 Task: Add Sprouts Colombian Light Roast Ground Coffee to the cart.
Action: Mouse pressed left at (21, 94)
Screenshot: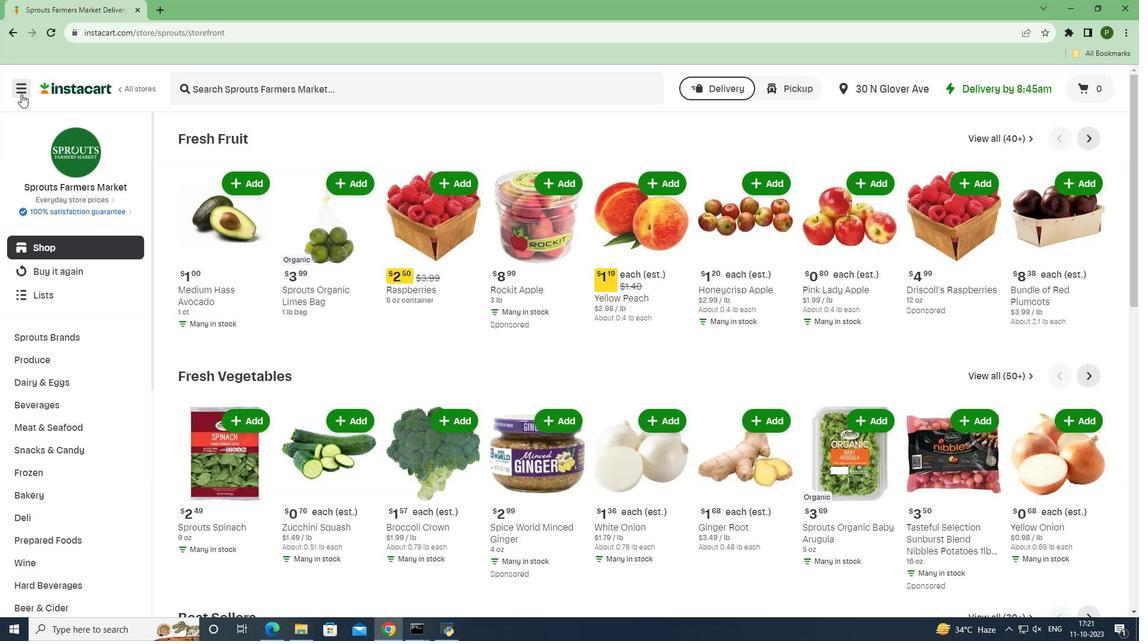 
Action: Mouse moved to (34, 308)
Screenshot: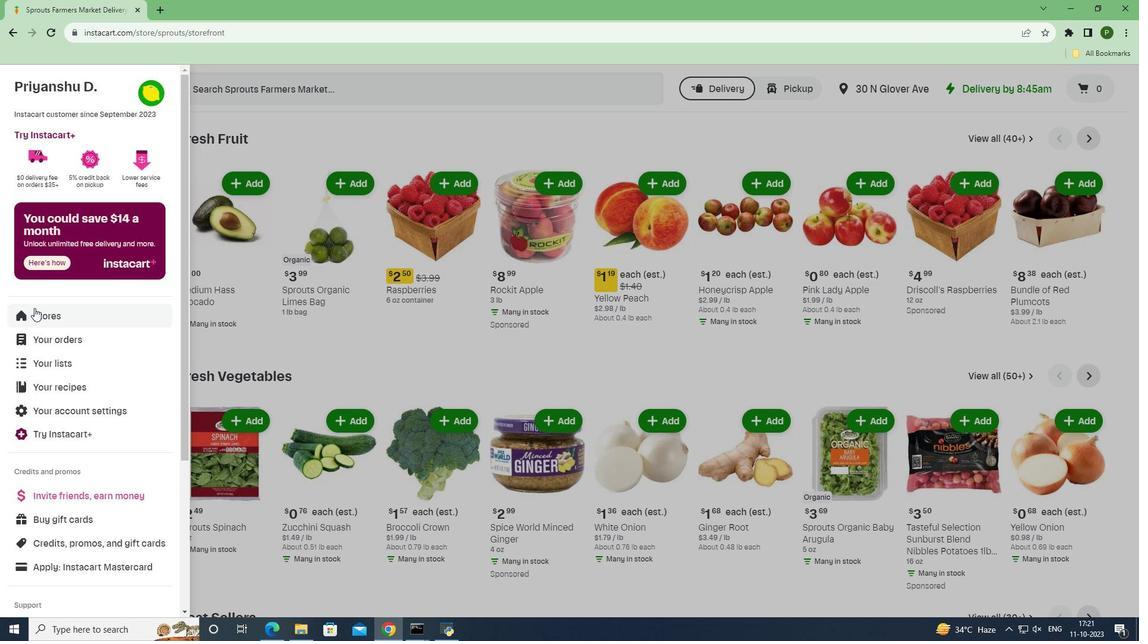 
Action: Mouse pressed left at (34, 308)
Screenshot: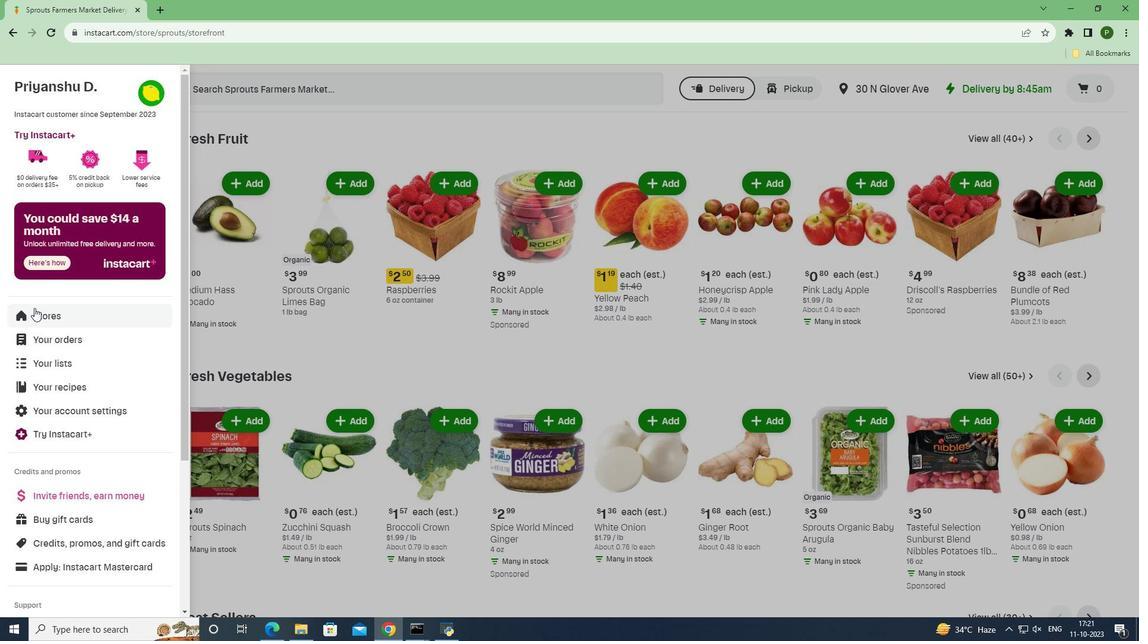 
Action: Mouse moved to (258, 137)
Screenshot: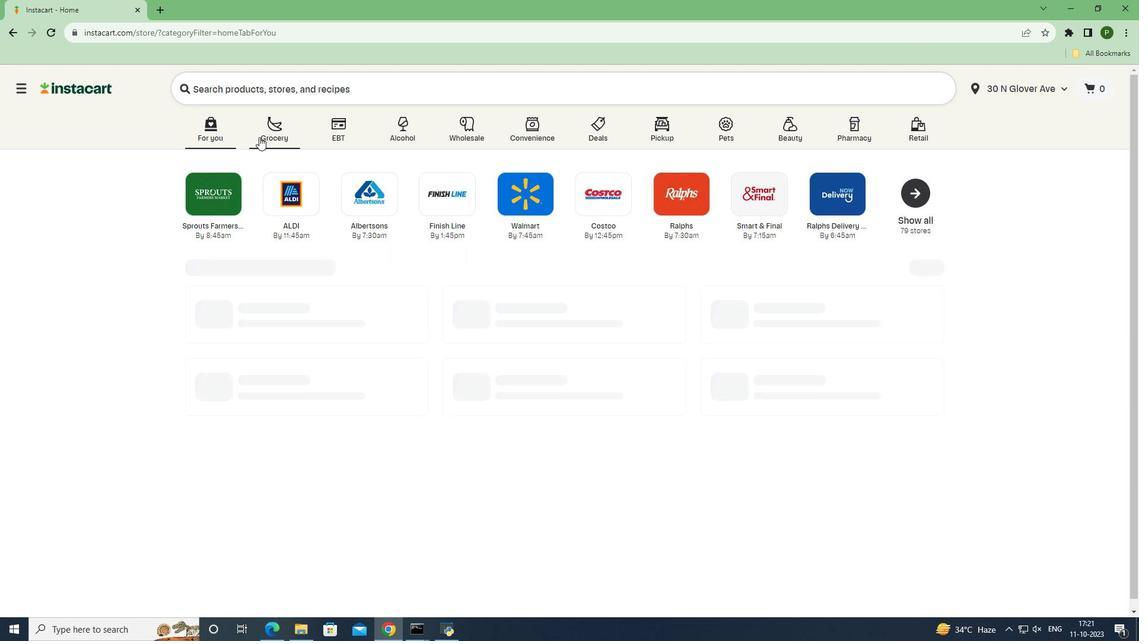 
Action: Mouse pressed left at (258, 137)
Screenshot: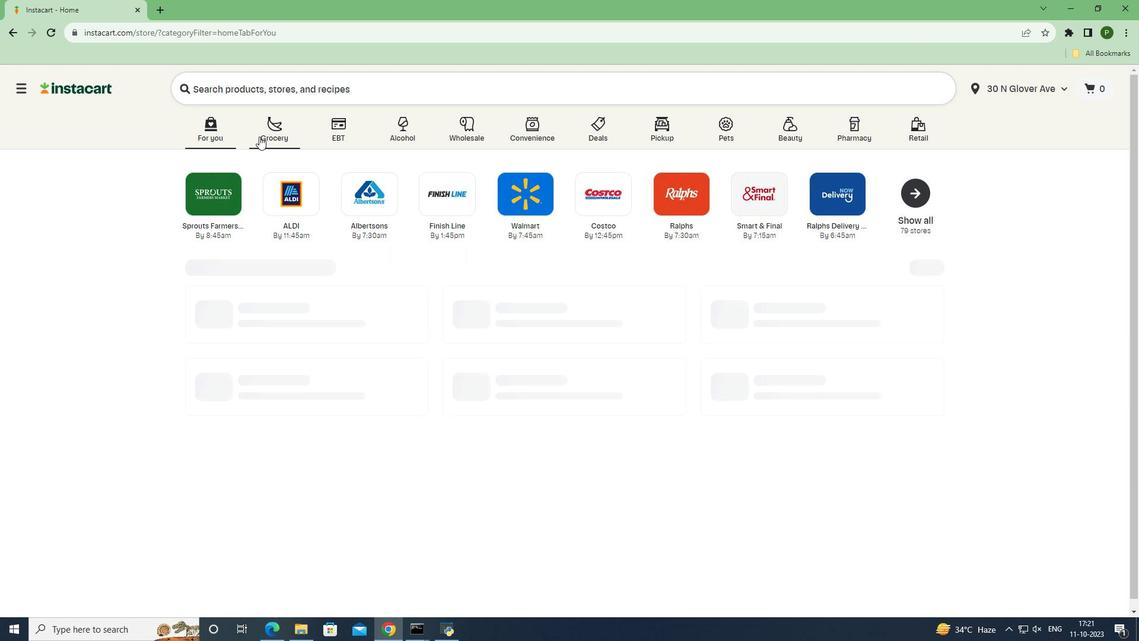 
Action: Mouse moved to (486, 268)
Screenshot: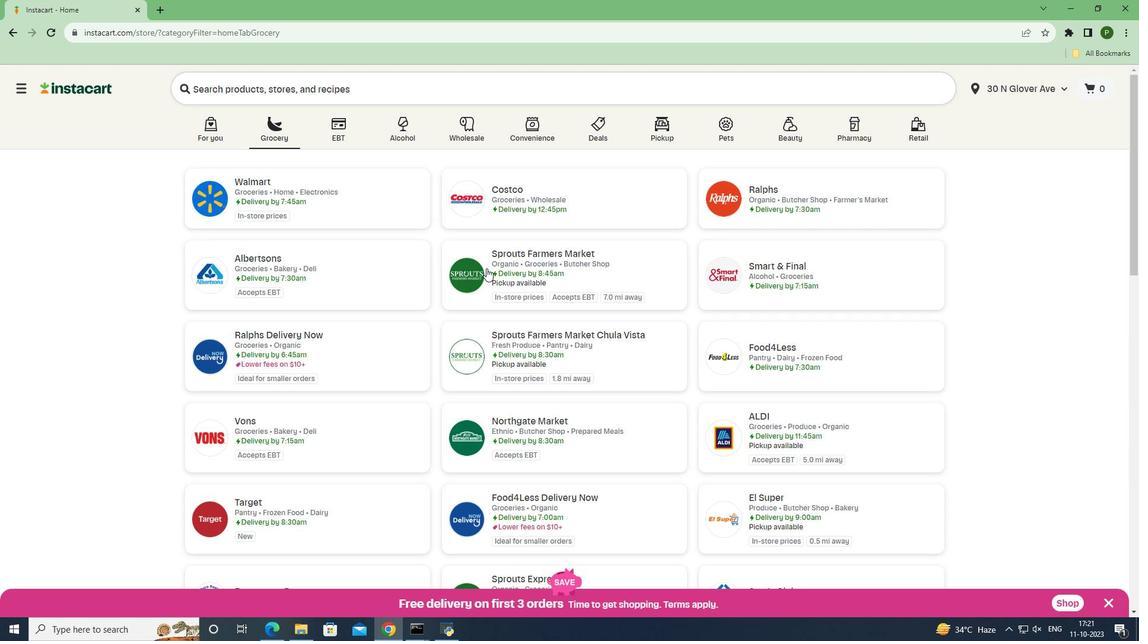 
Action: Mouse pressed left at (486, 268)
Screenshot: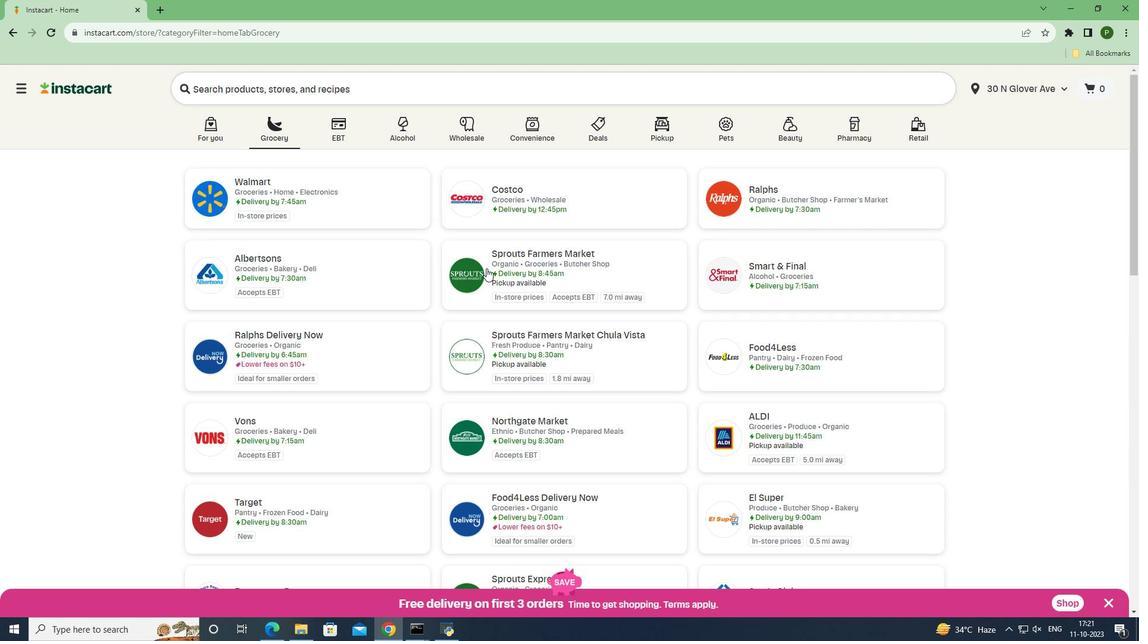 
Action: Mouse moved to (84, 405)
Screenshot: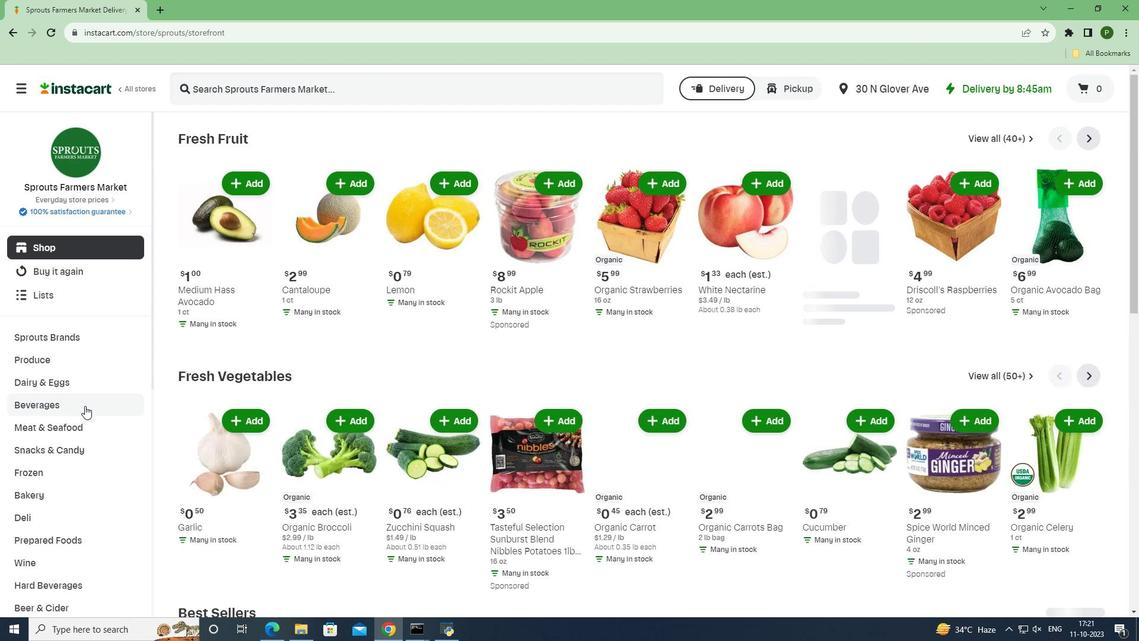 
Action: Mouse pressed left at (84, 405)
Screenshot: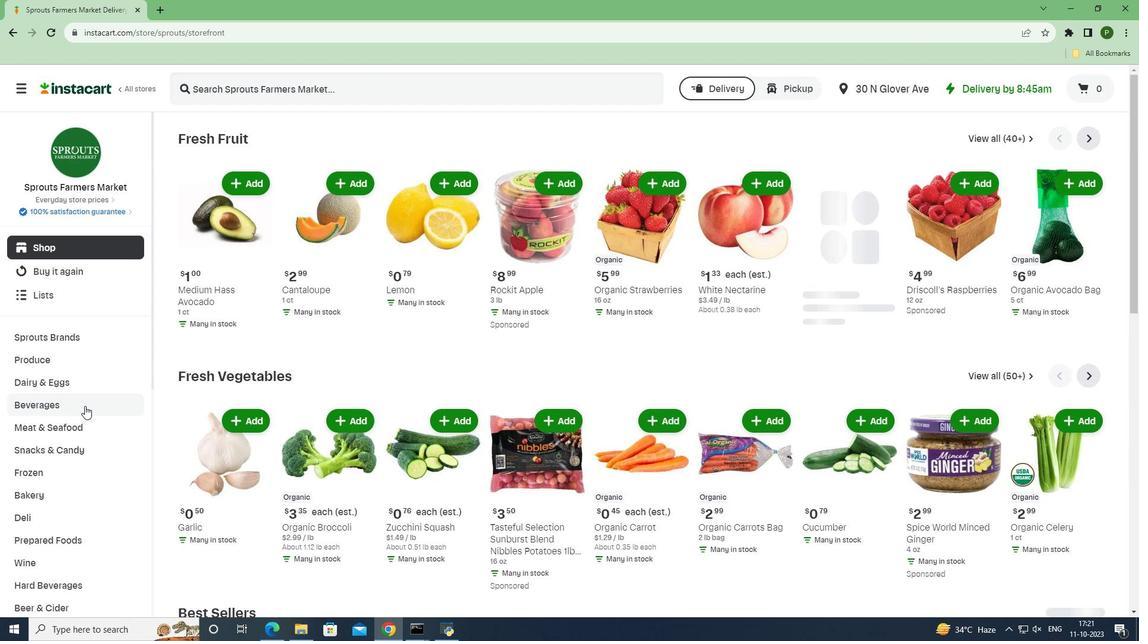 
Action: Mouse moved to (68, 470)
Screenshot: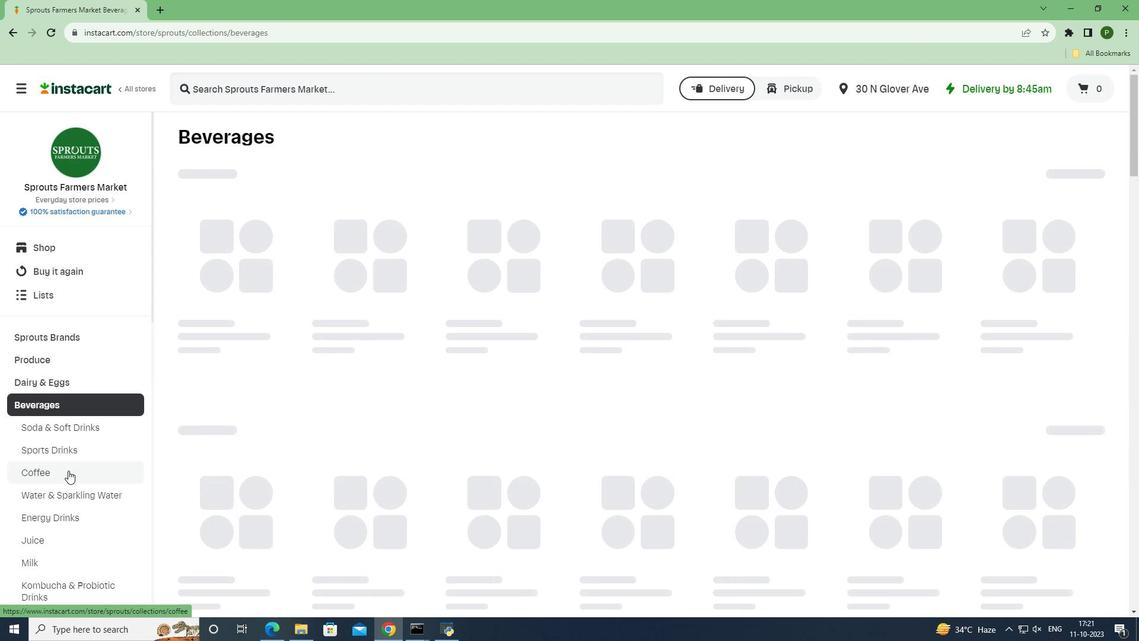 
Action: Mouse pressed left at (68, 470)
Screenshot: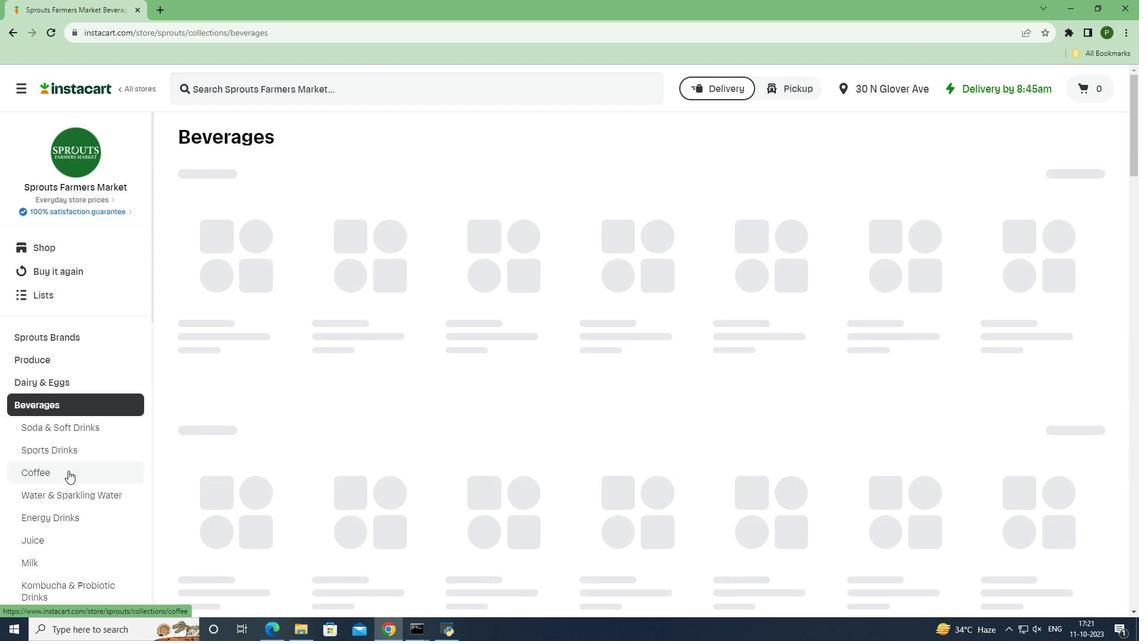
Action: Mouse moved to (261, 89)
Screenshot: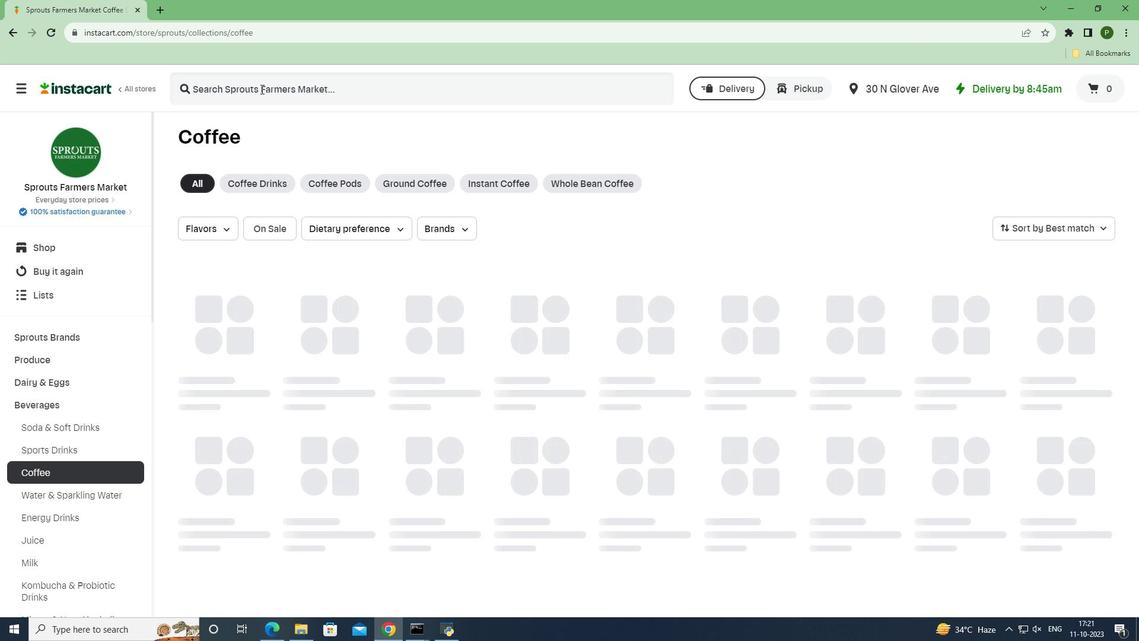 
Action: Mouse pressed left at (261, 89)
Screenshot: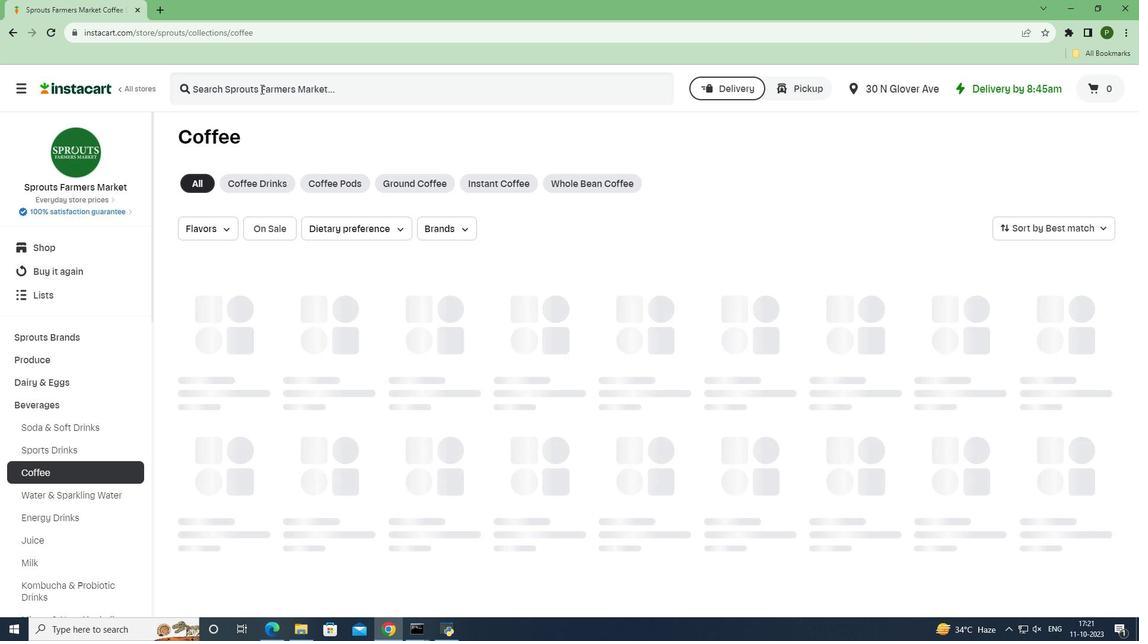 
Action: Key pressed <Key.caps_lock>S<Key.caps_lock>prouts<Key.space><Key.caps_lock>C<Key.caps_lock>olombian<Key.space><Key.caps_lock>L<Key.caps_lock>ight<Key.space><Key.caps_lock>R<Key.caps_lock>oast<Key.space><Key.caps_lock>G<Key.caps_lock>round<Key.space><Key.caps_lock>C<Key.caps_lock>offee<Key.enter>
Screenshot: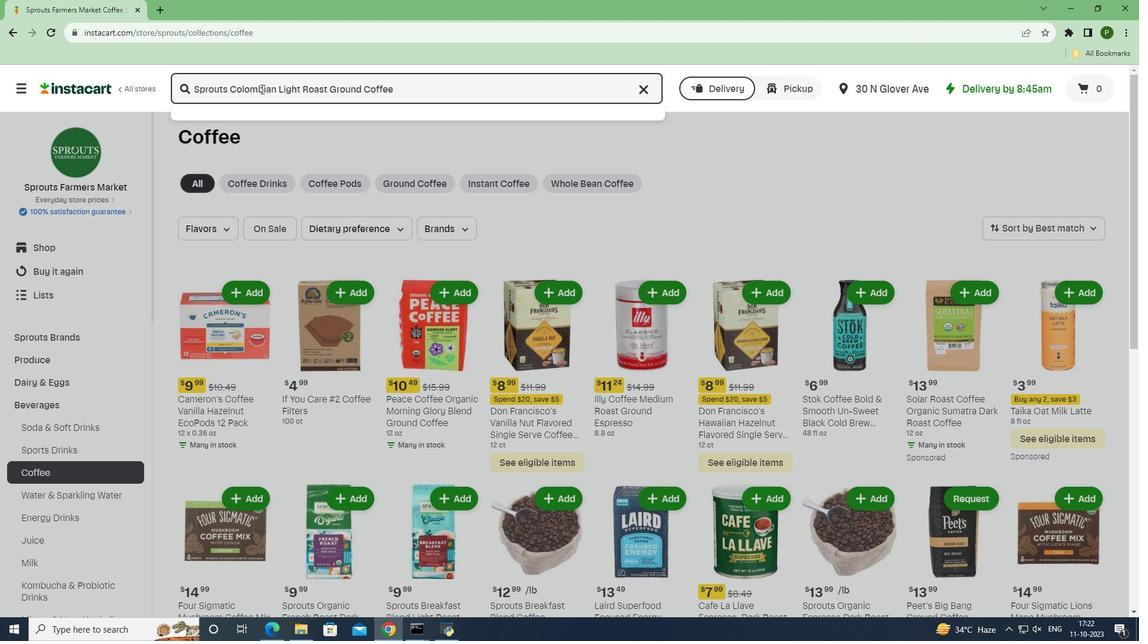 
Action: Mouse moved to (321, 204)
Screenshot: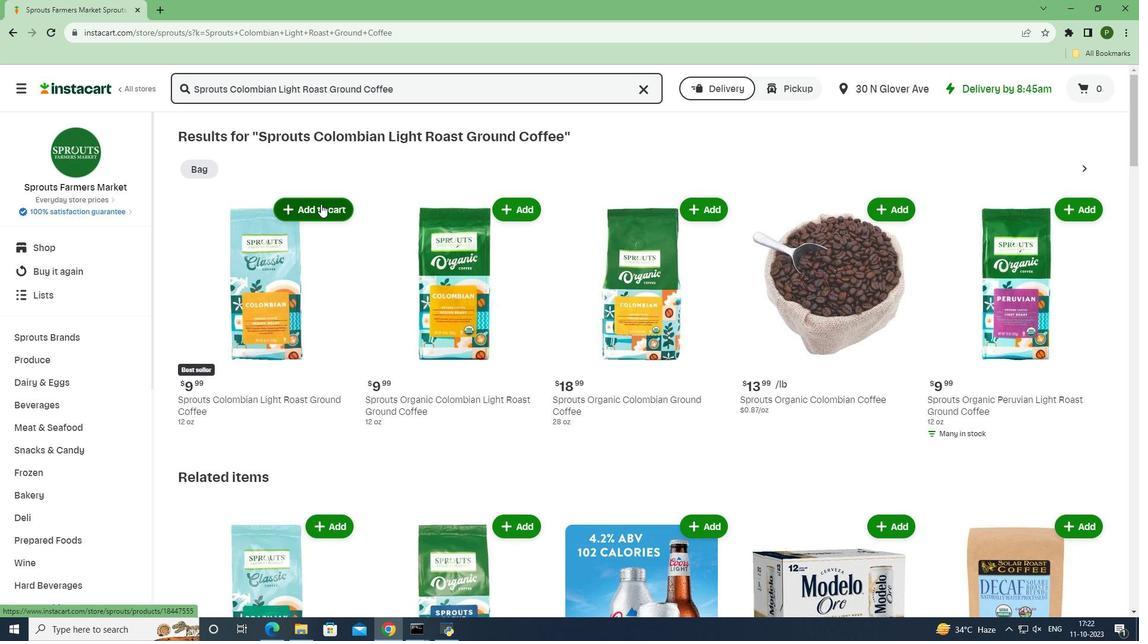 
Action: Mouse pressed left at (321, 204)
Screenshot: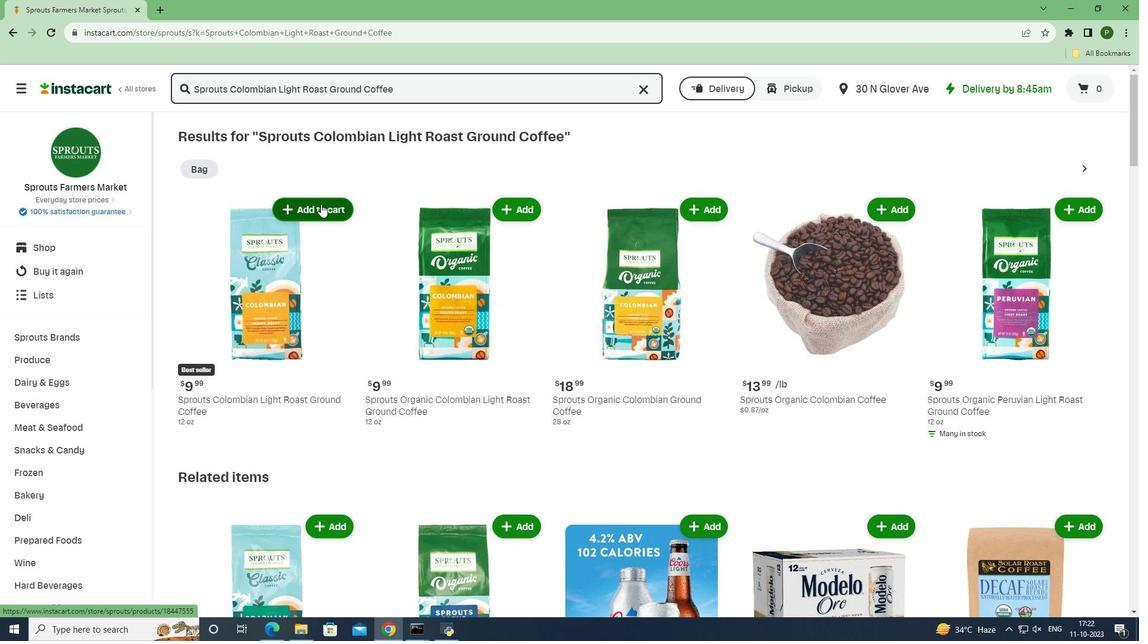 
Action: Mouse moved to (348, 283)
Screenshot: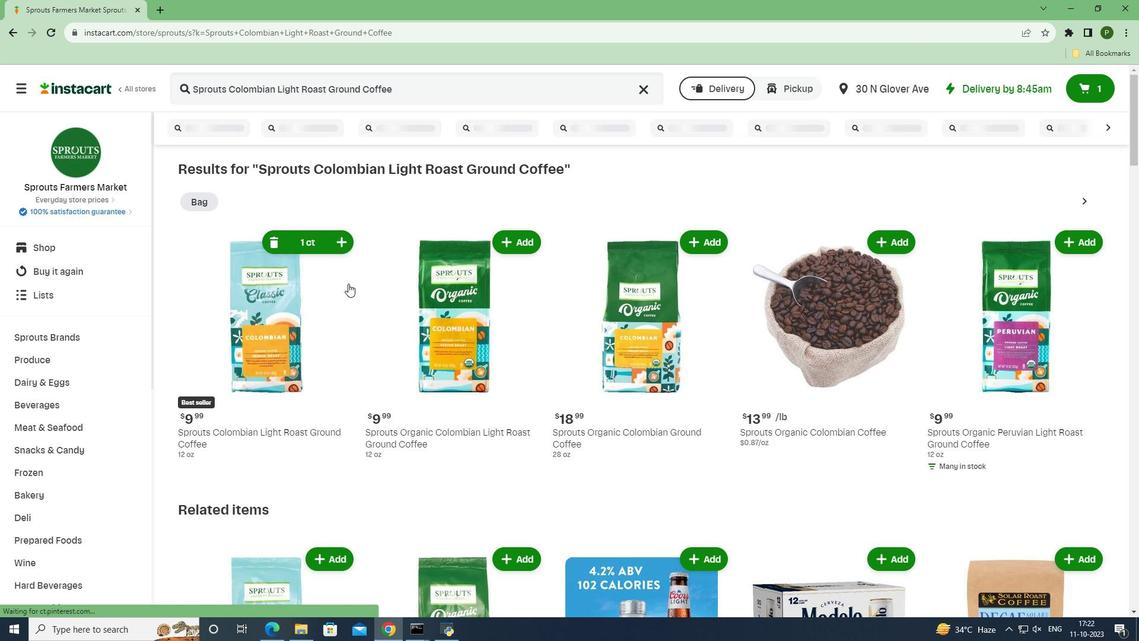 
